 Task: Create a sub task Gather and Analyse Requirements for the task  Integrate website with a new web analytics platform in the project AquaVue , assign it to team member softage.3@softage.net and update the status of the sub task to  Off Track , set the priority of the sub task to High
Action: Mouse moved to (69, 311)
Screenshot: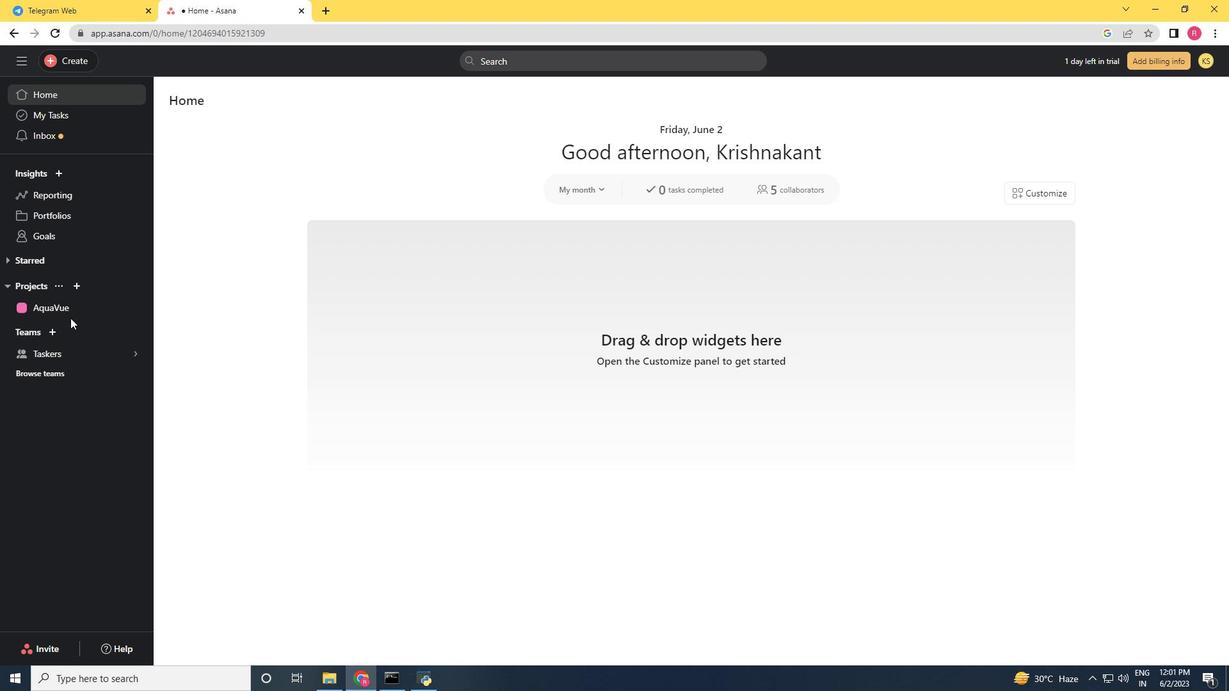 
Action: Mouse pressed left at (69, 311)
Screenshot: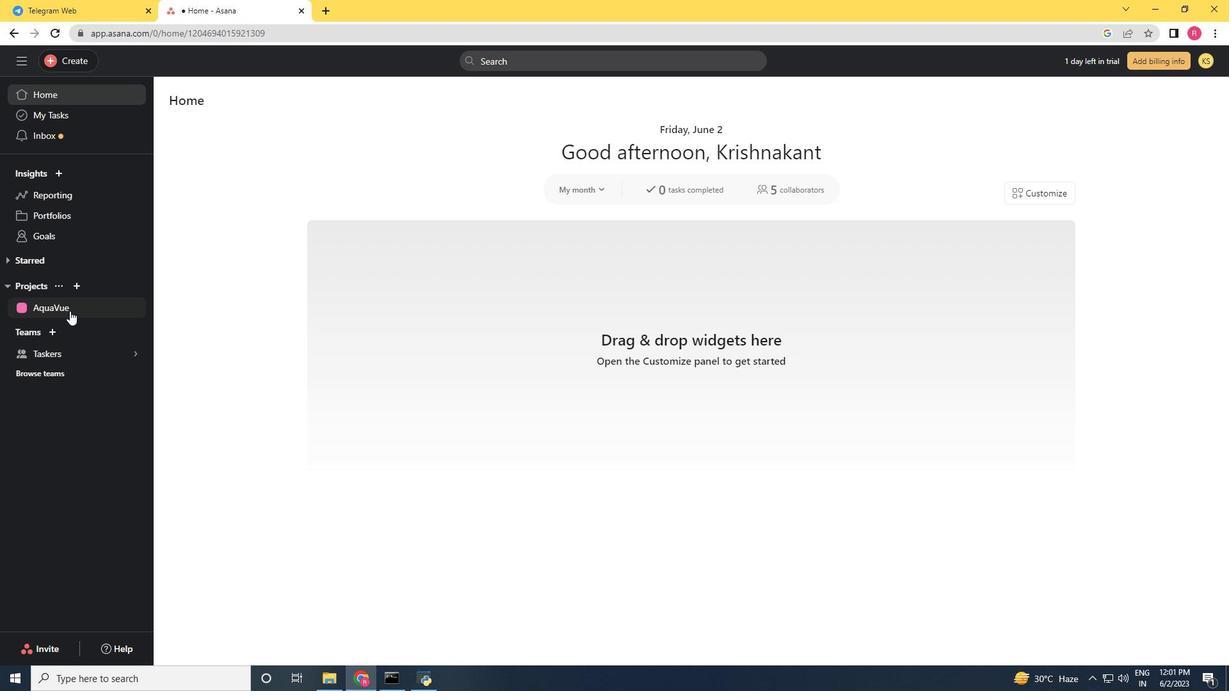 
Action: Mouse moved to (491, 287)
Screenshot: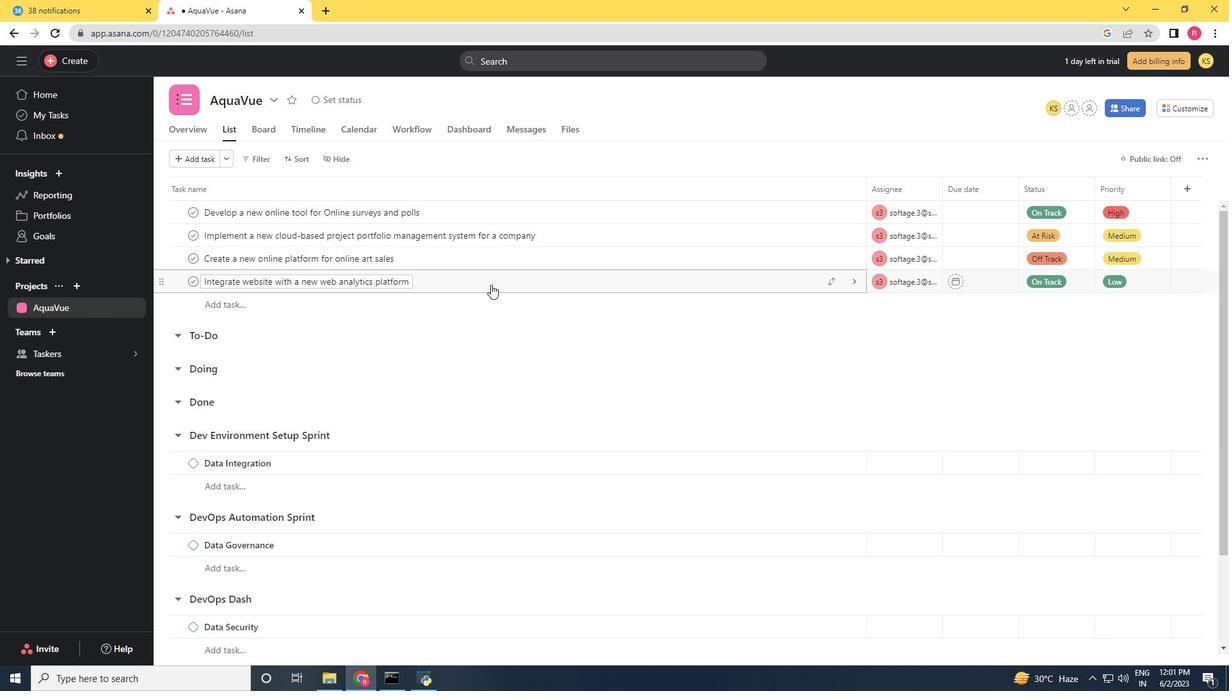 
Action: Mouse pressed left at (491, 287)
Screenshot: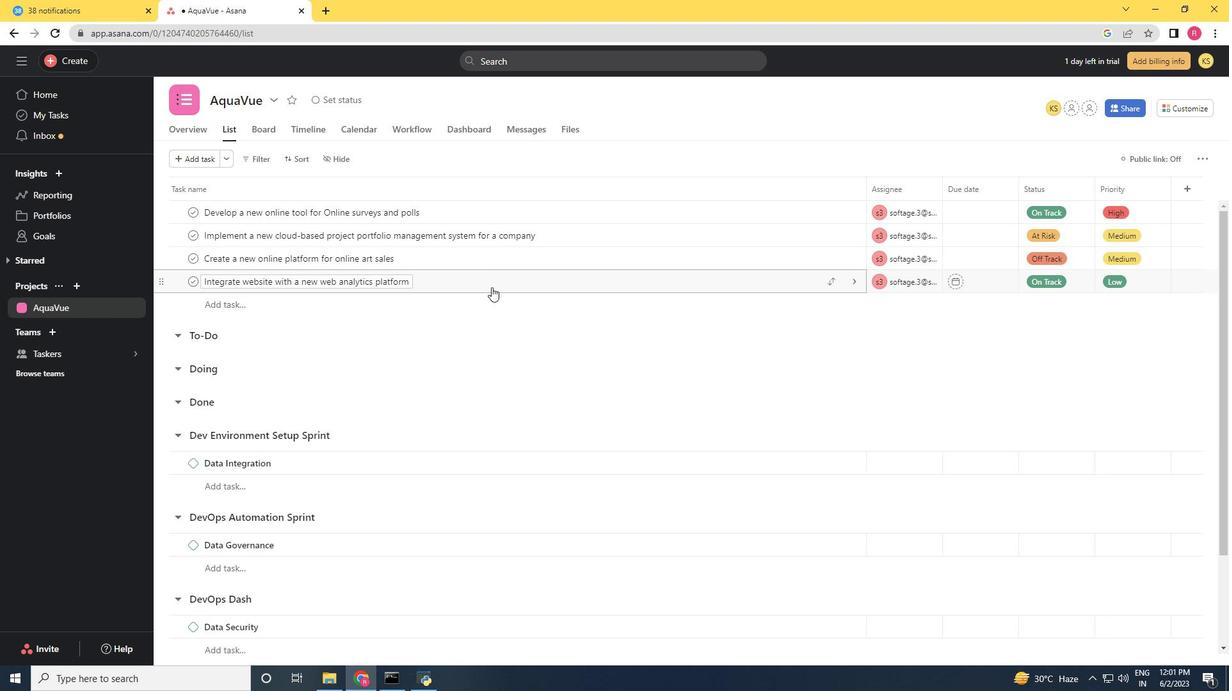 
Action: Mouse moved to (953, 382)
Screenshot: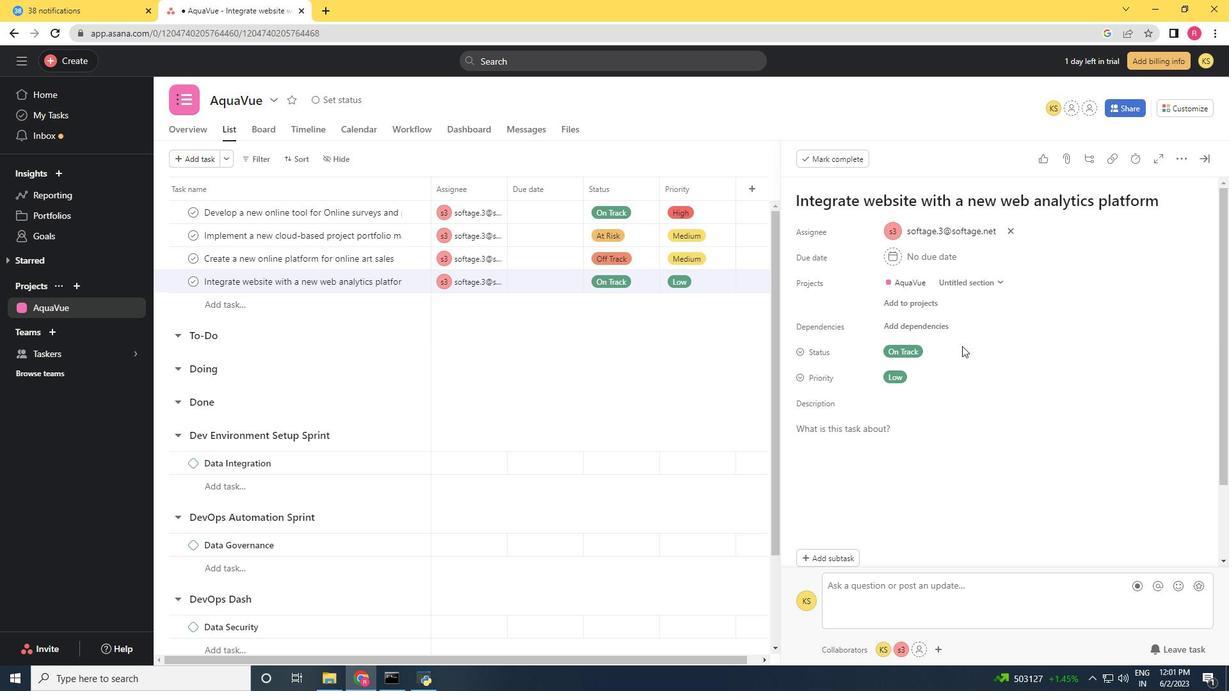 
Action: Mouse scrolled (953, 382) with delta (0, 0)
Screenshot: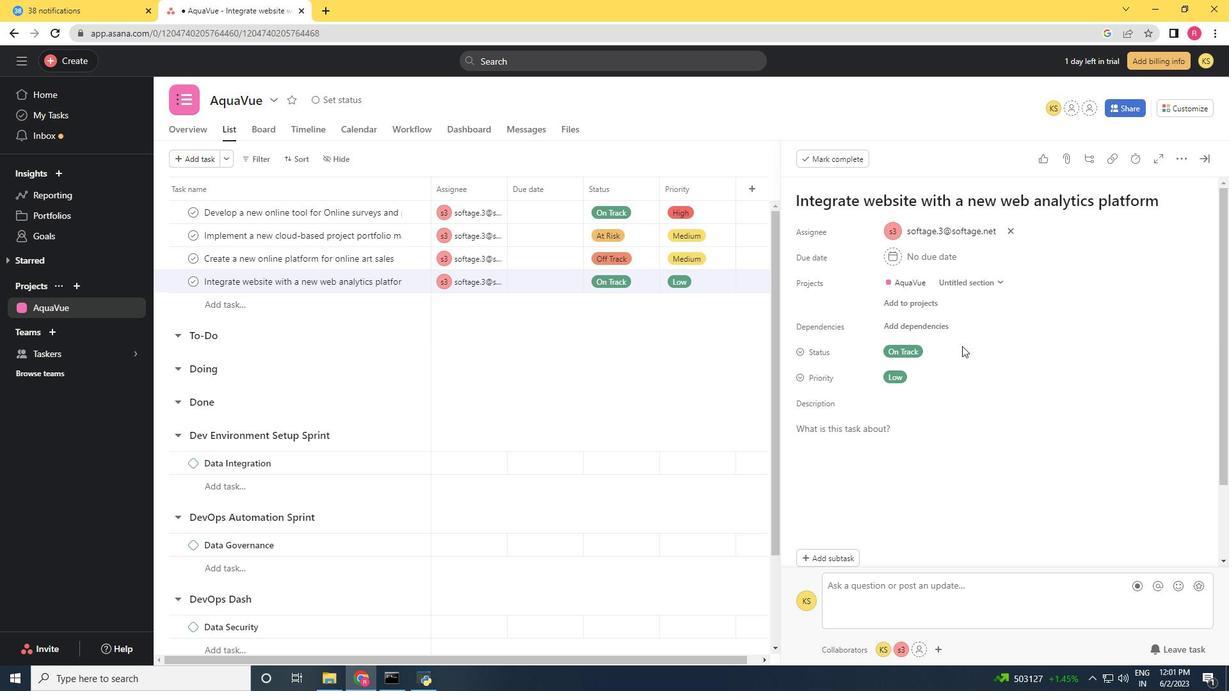 
Action: Mouse moved to (952, 386)
Screenshot: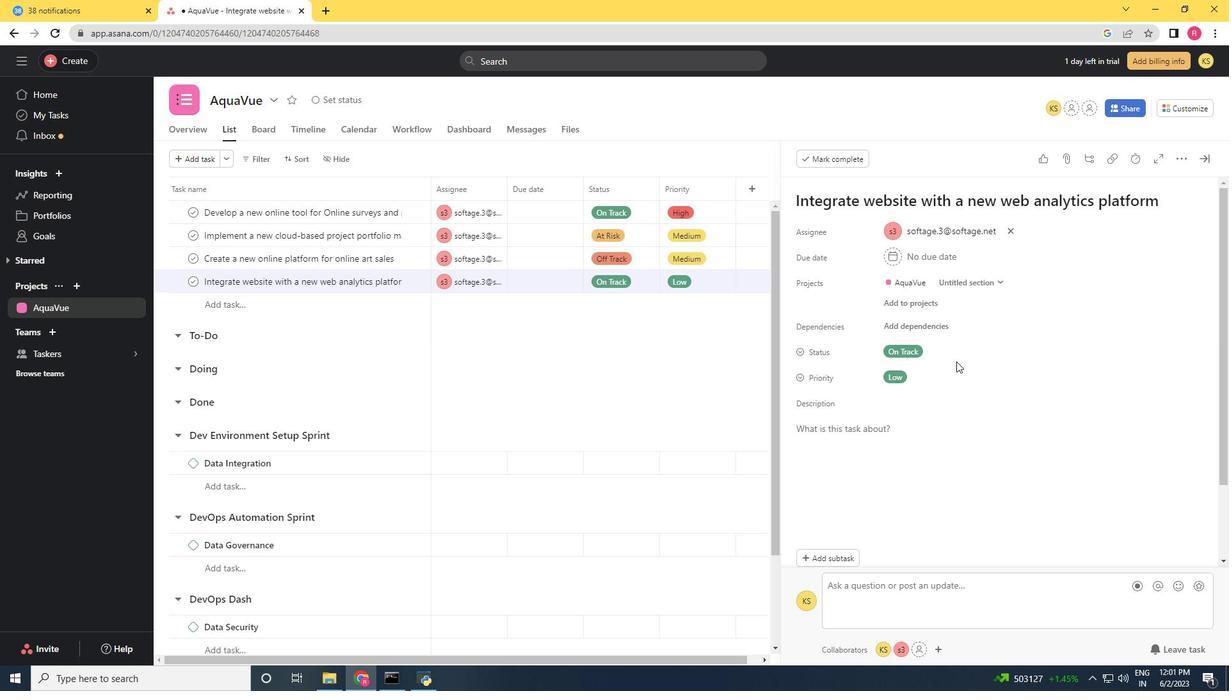 
Action: Mouse scrolled (952, 385) with delta (0, 0)
Screenshot: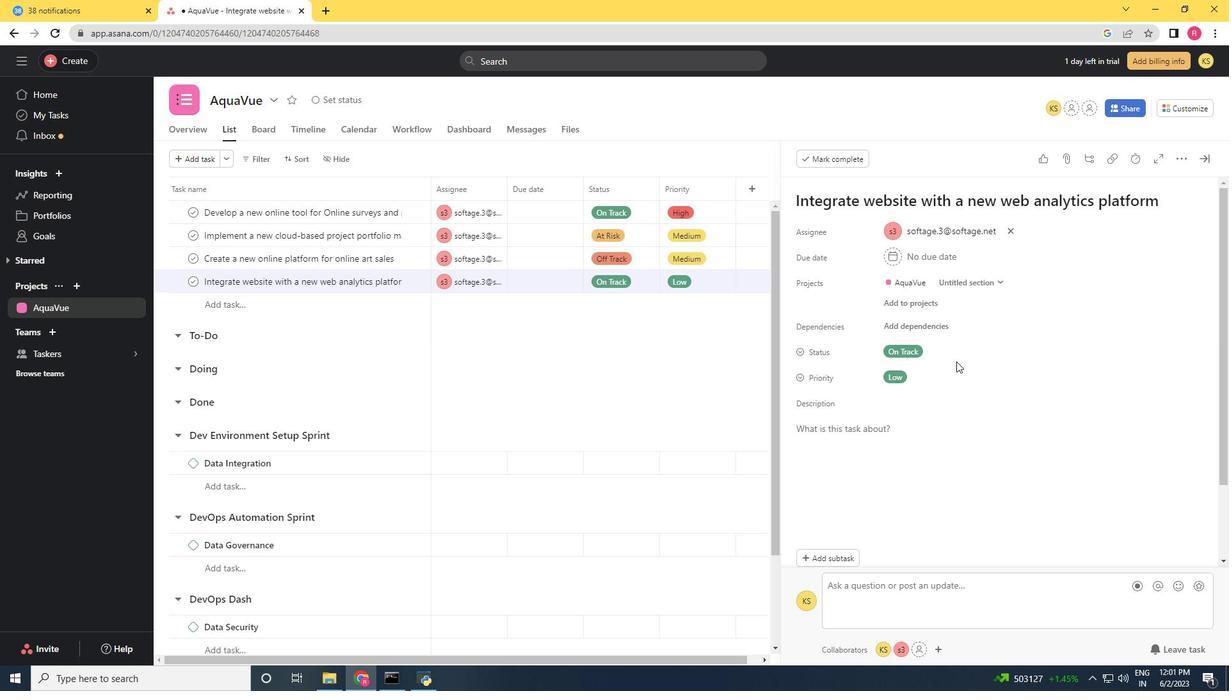 
Action: Mouse moved to (951, 387)
Screenshot: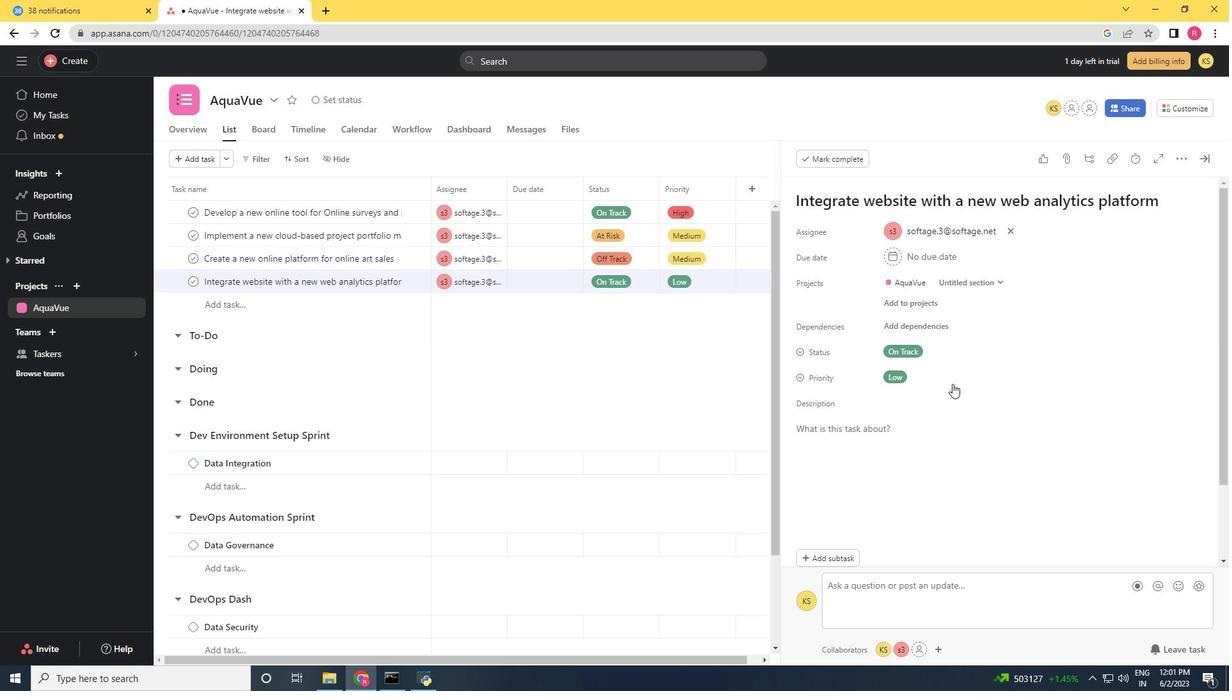 
Action: Mouse scrolled (951, 386) with delta (0, 0)
Screenshot: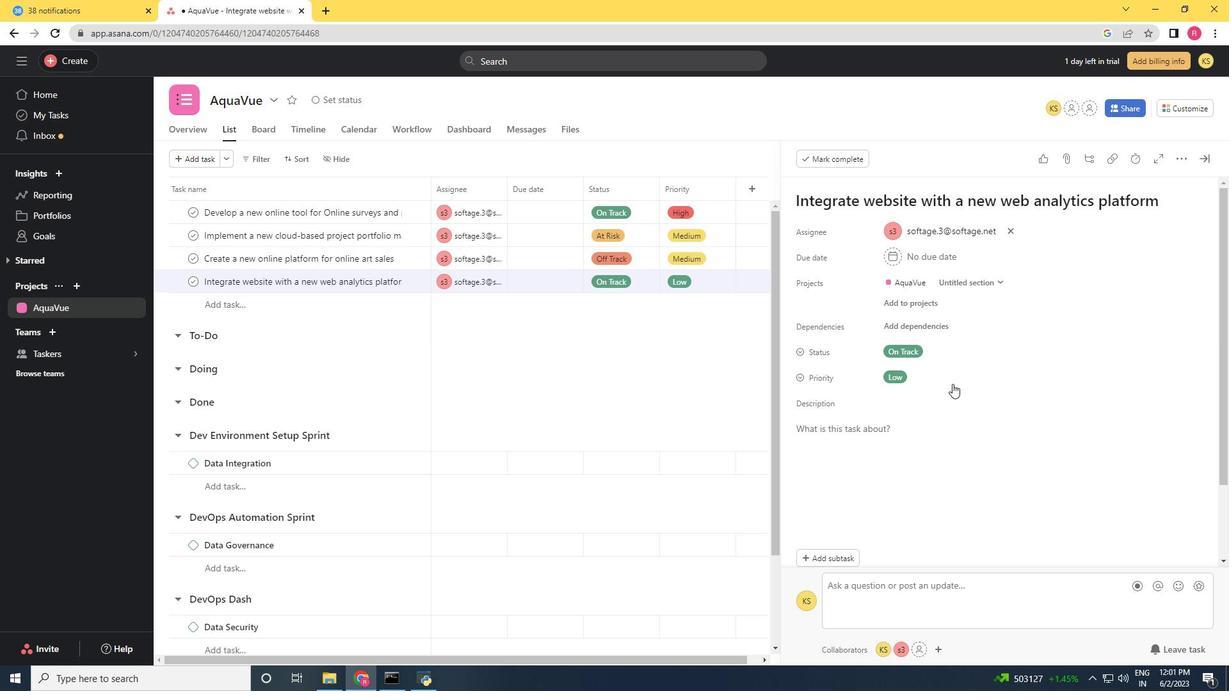 
Action: Mouse moved to (830, 460)
Screenshot: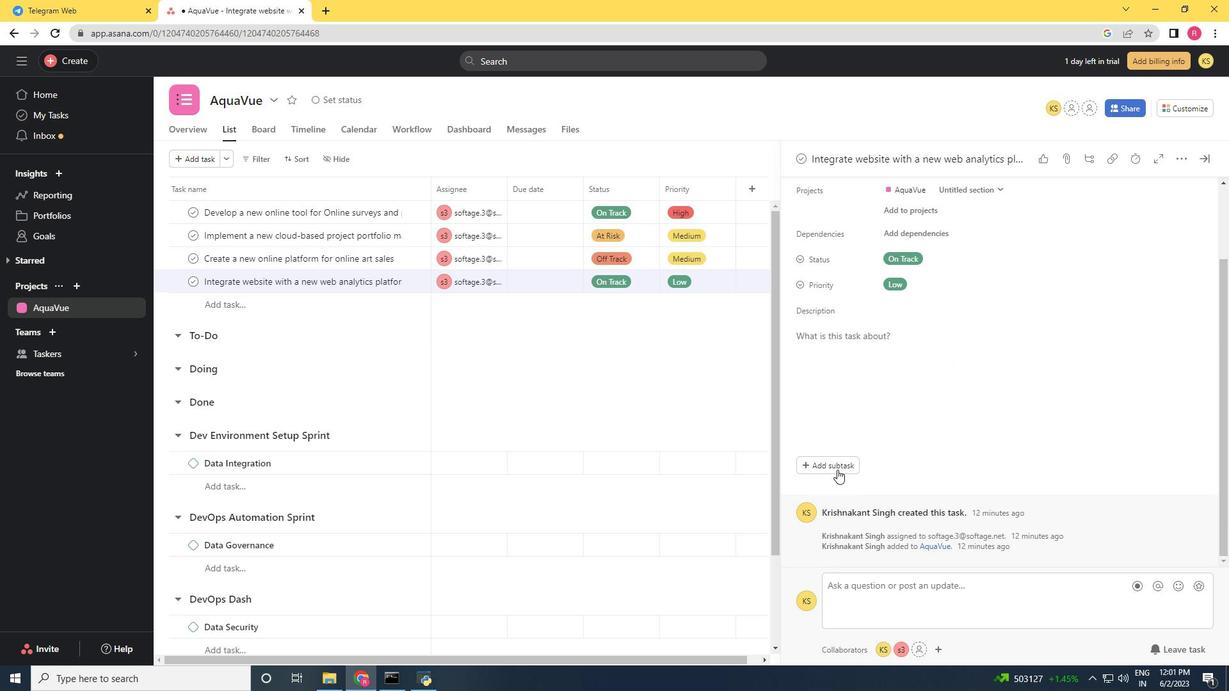 
Action: Mouse pressed left at (830, 460)
Screenshot: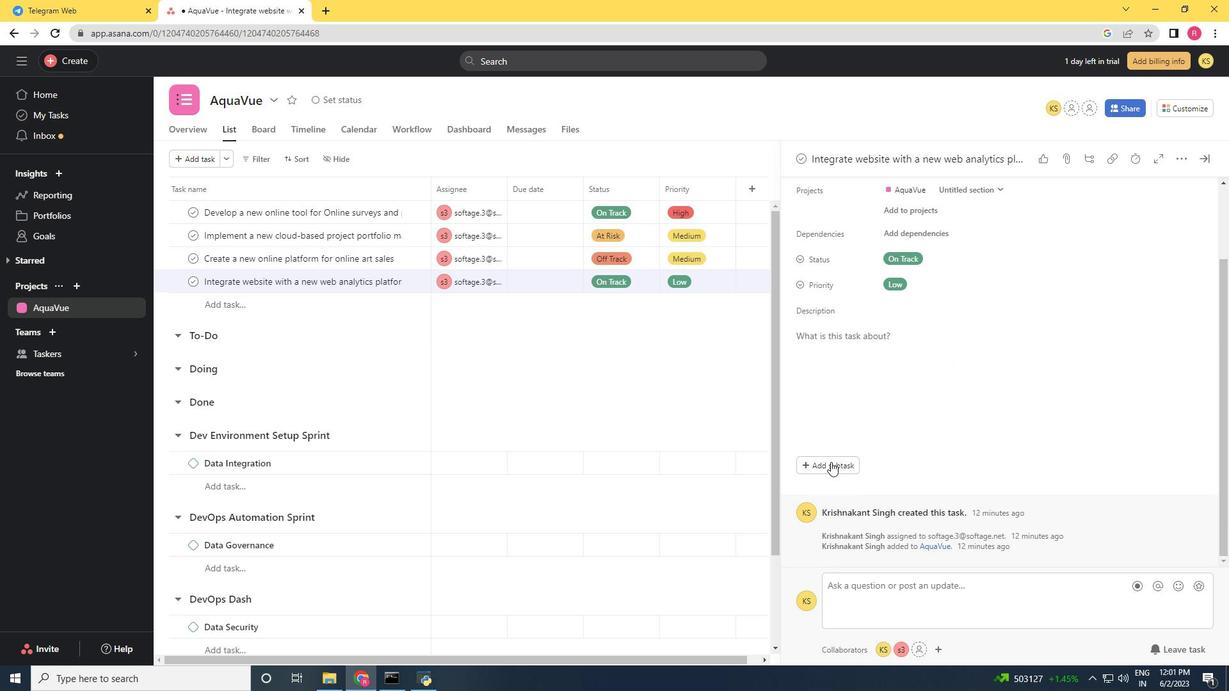
Action: Mouse moved to (674, 530)
Screenshot: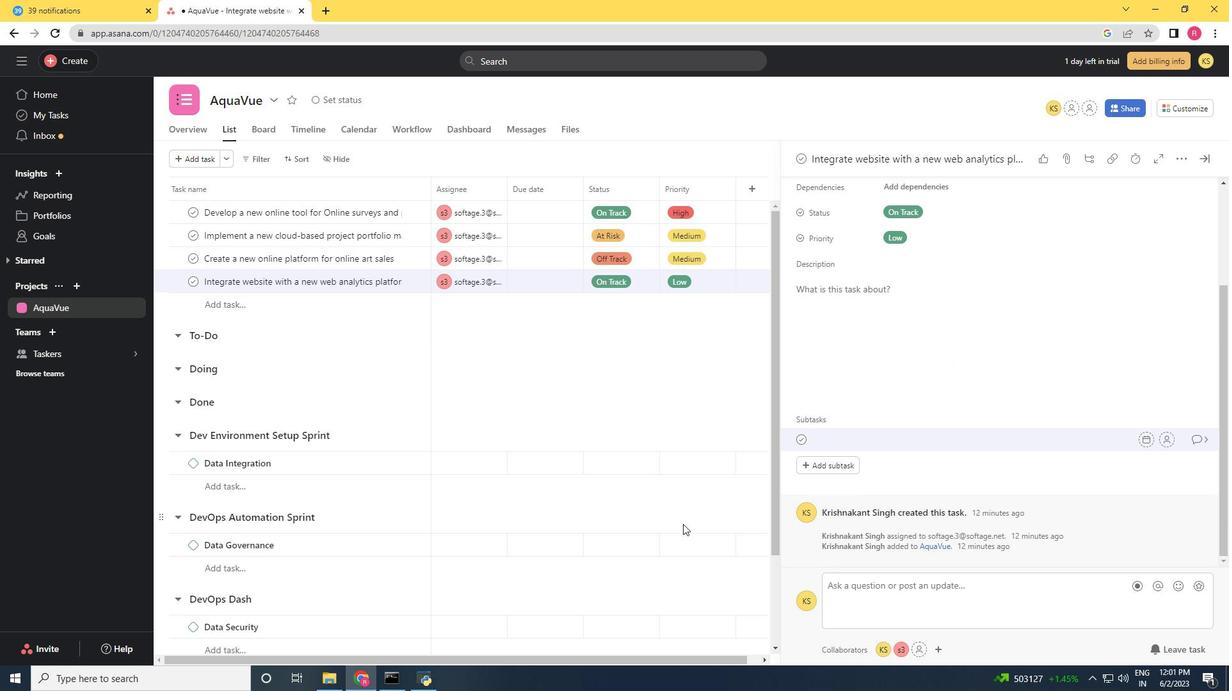 
Action: Key pressed <Key.shift><Key.shift><Key.shift><Key.shift><Key.shift>Gather<Key.space>and<Key.space><Key.shift>Analyse<Key.space><Key.shift>Requirements<Key.space>
Screenshot: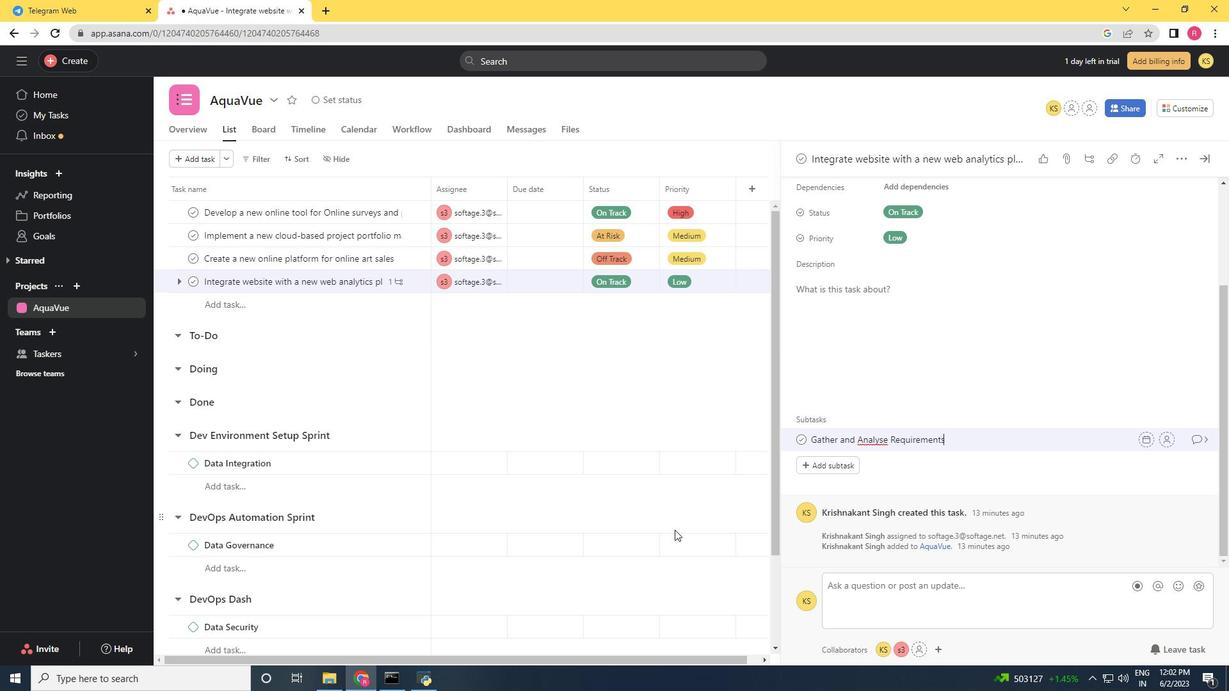 
Action: Mouse moved to (1166, 441)
Screenshot: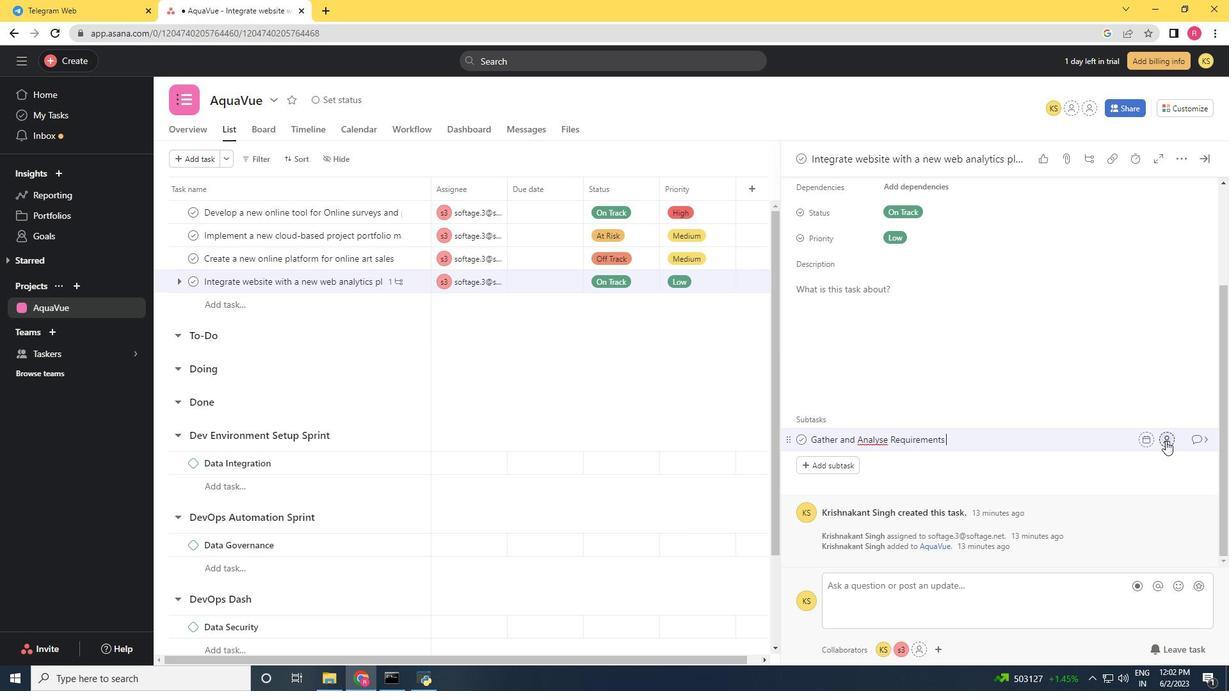 
Action: Mouse pressed left at (1166, 441)
Screenshot: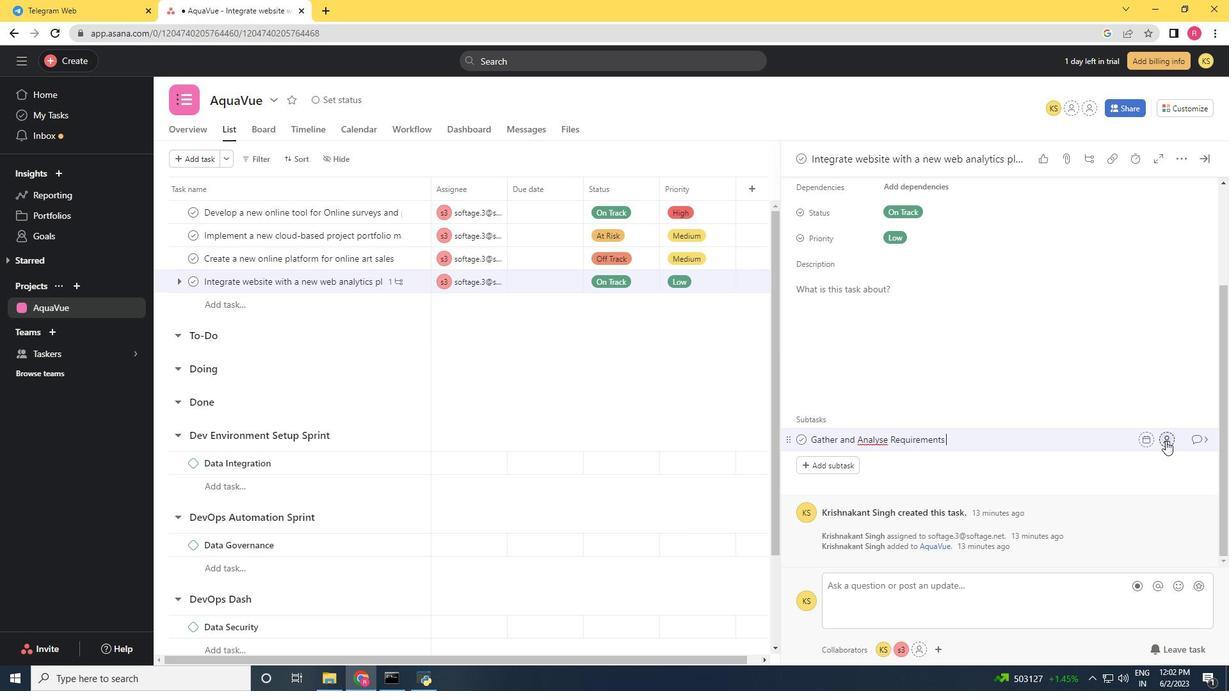 
Action: Mouse moved to (1063, 425)
Screenshot: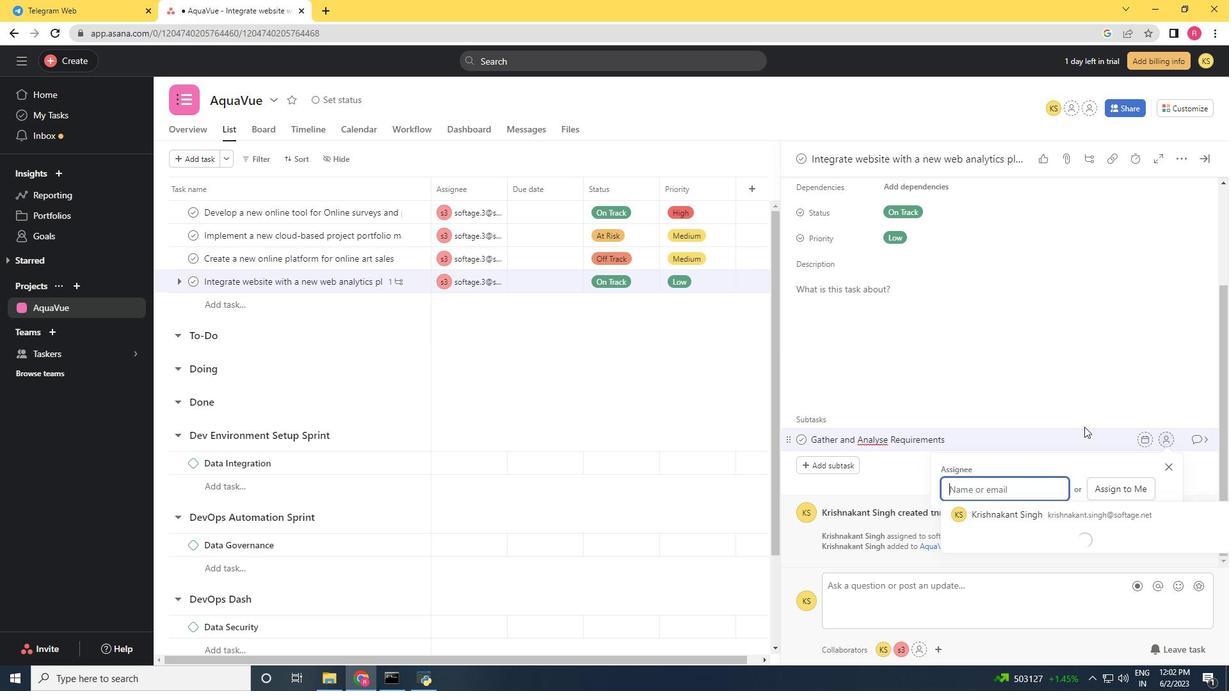 
Action: Key pressed softage.3<Key.shift>@softage.m<Key.backspace>net
Screenshot: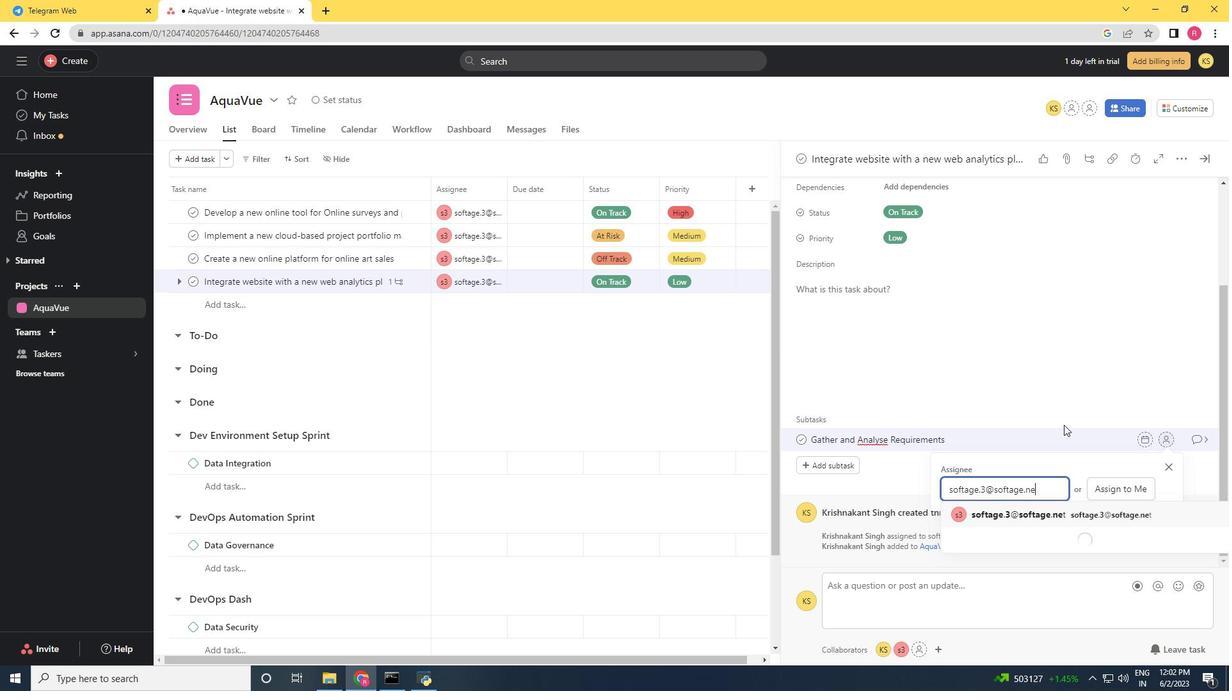 
Action: Mouse moved to (1028, 516)
Screenshot: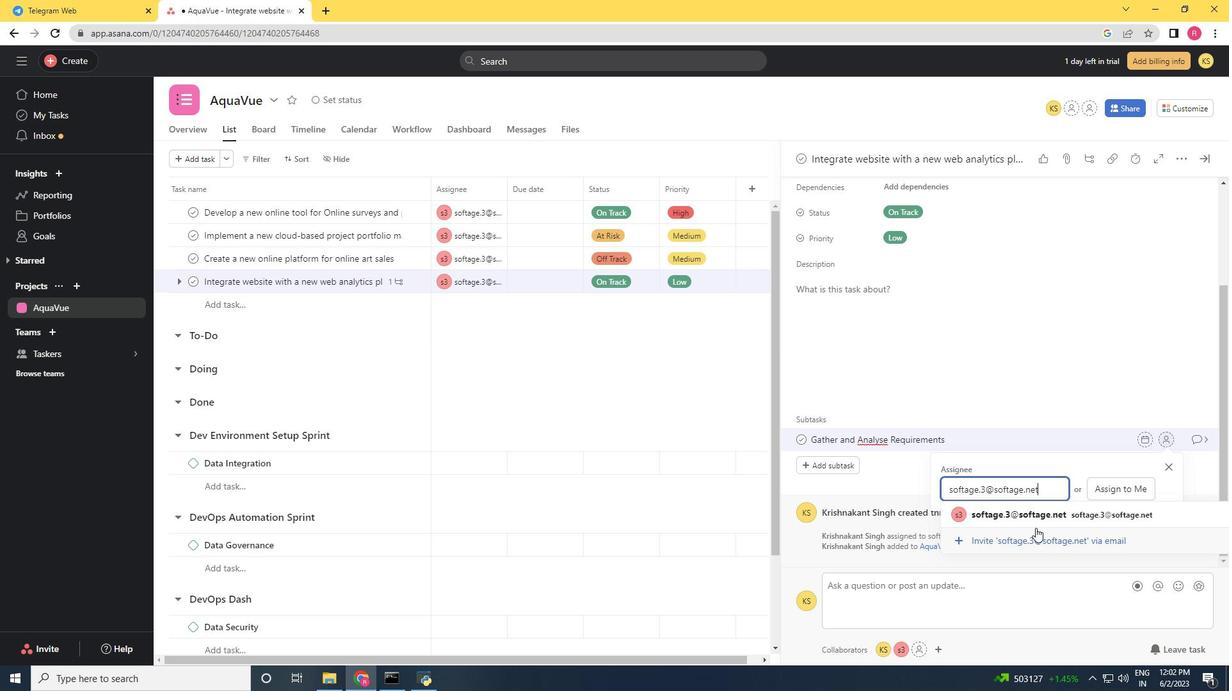 
Action: Mouse pressed left at (1028, 516)
Screenshot: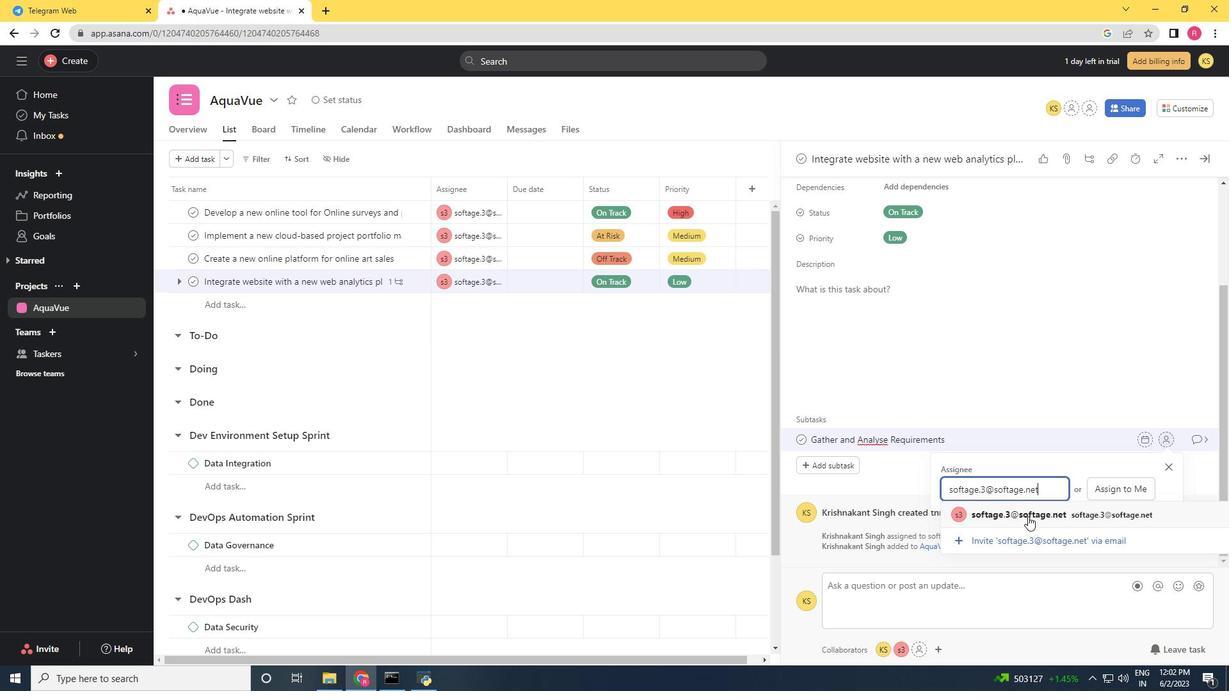
Action: Mouse moved to (1197, 439)
Screenshot: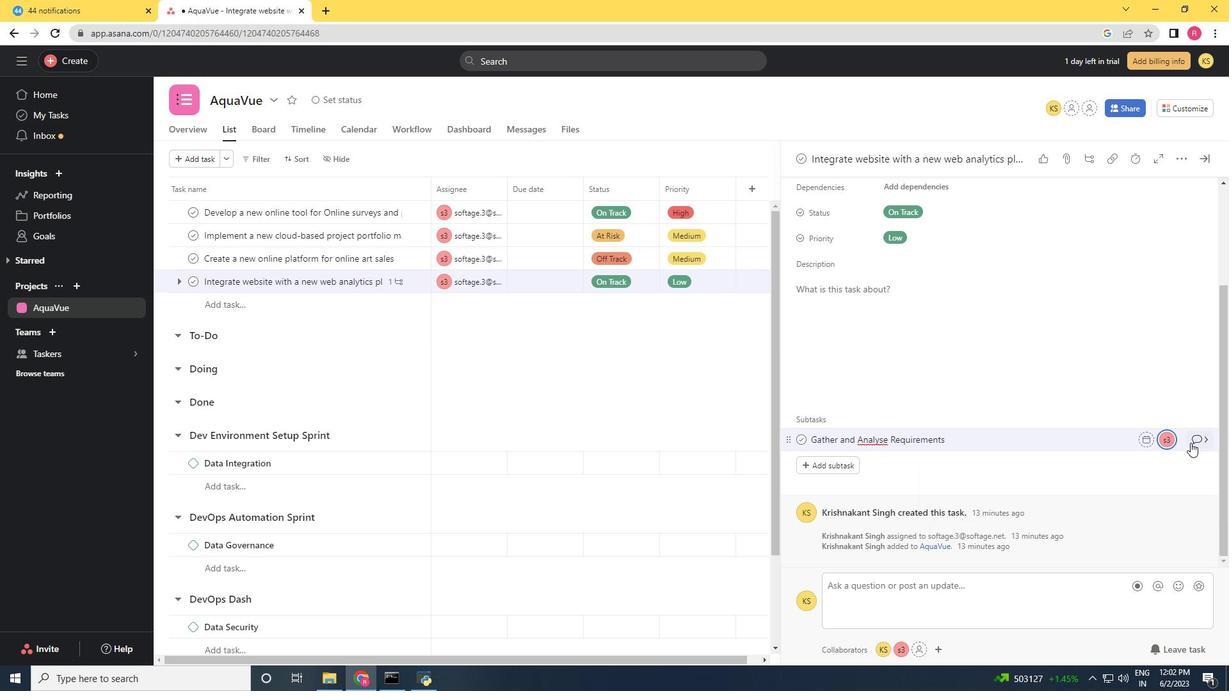 
Action: Mouse pressed left at (1197, 439)
Screenshot: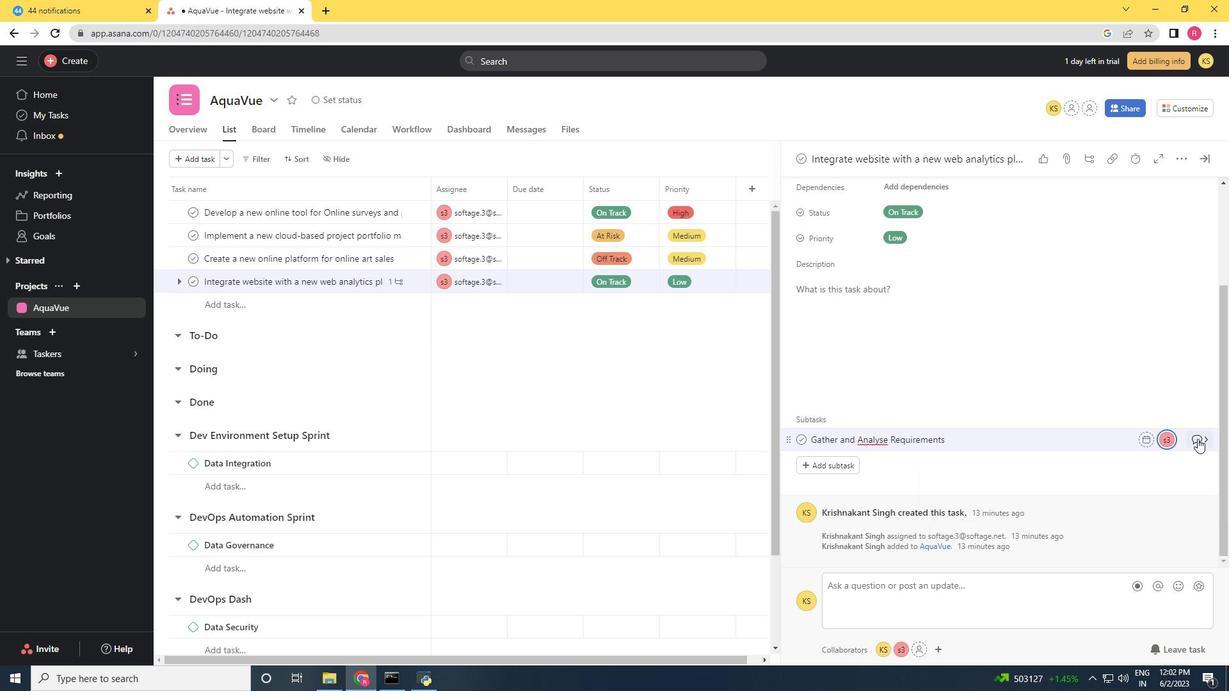 
Action: Mouse moved to (862, 339)
Screenshot: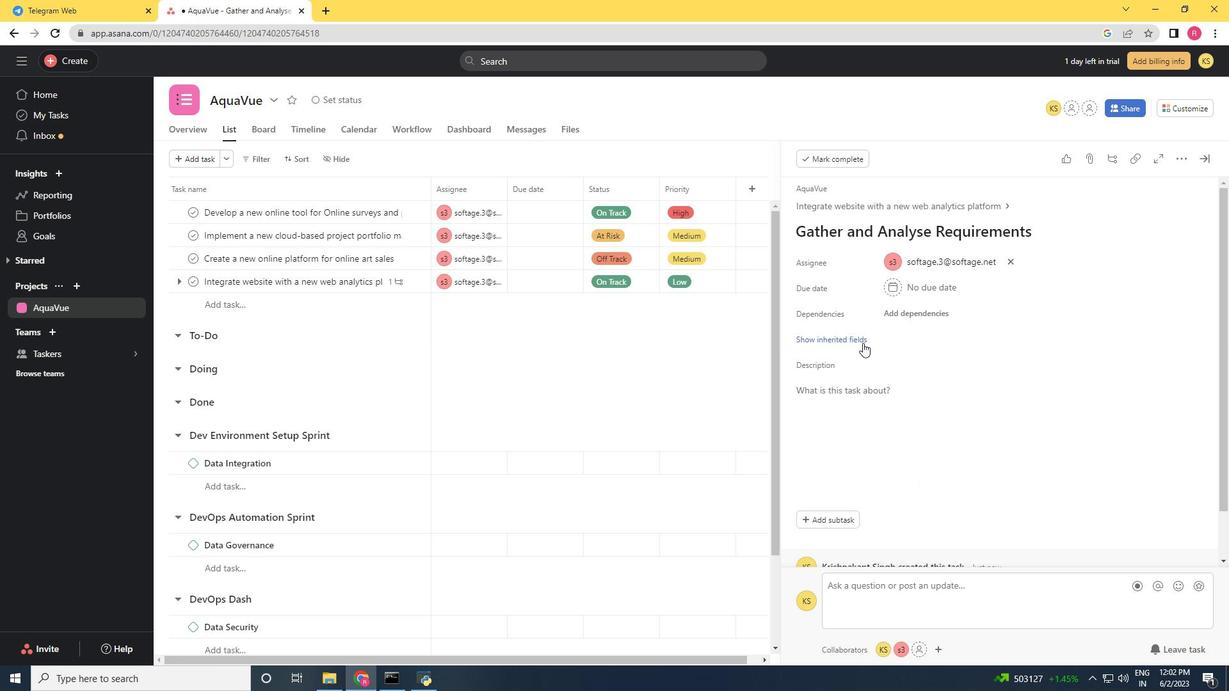 
Action: Mouse pressed left at (862, 339)
Screenshot: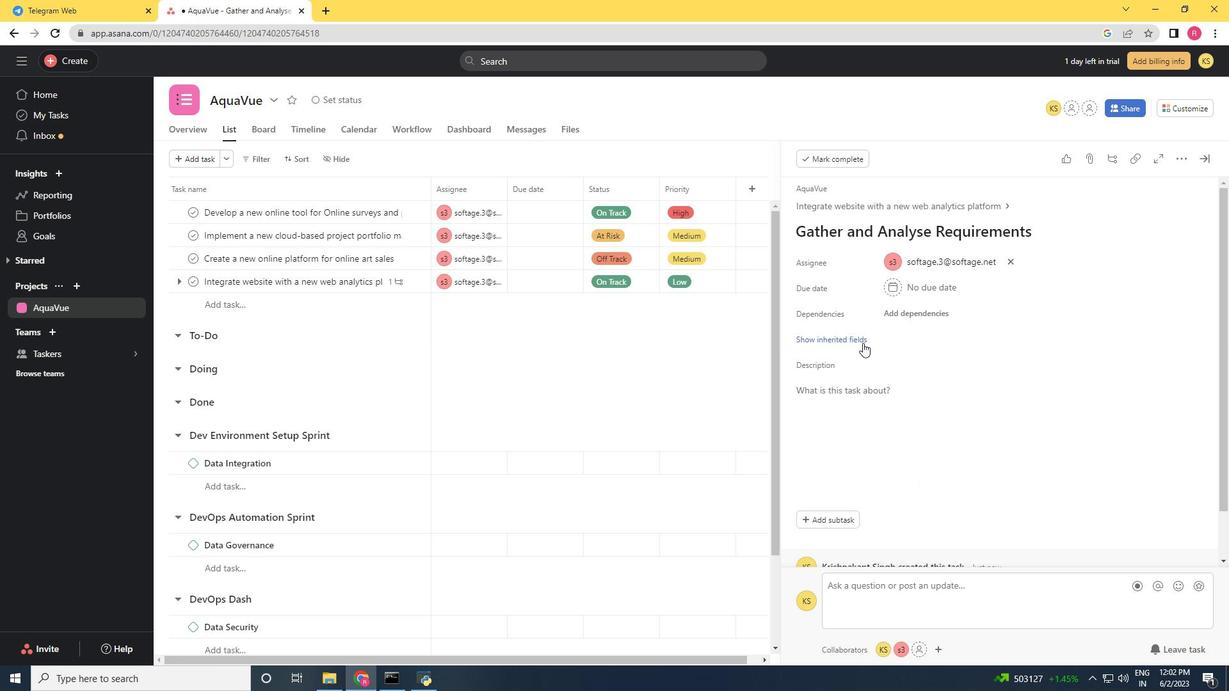 
Action: Mouse moved to (902, 366)
Screenshot: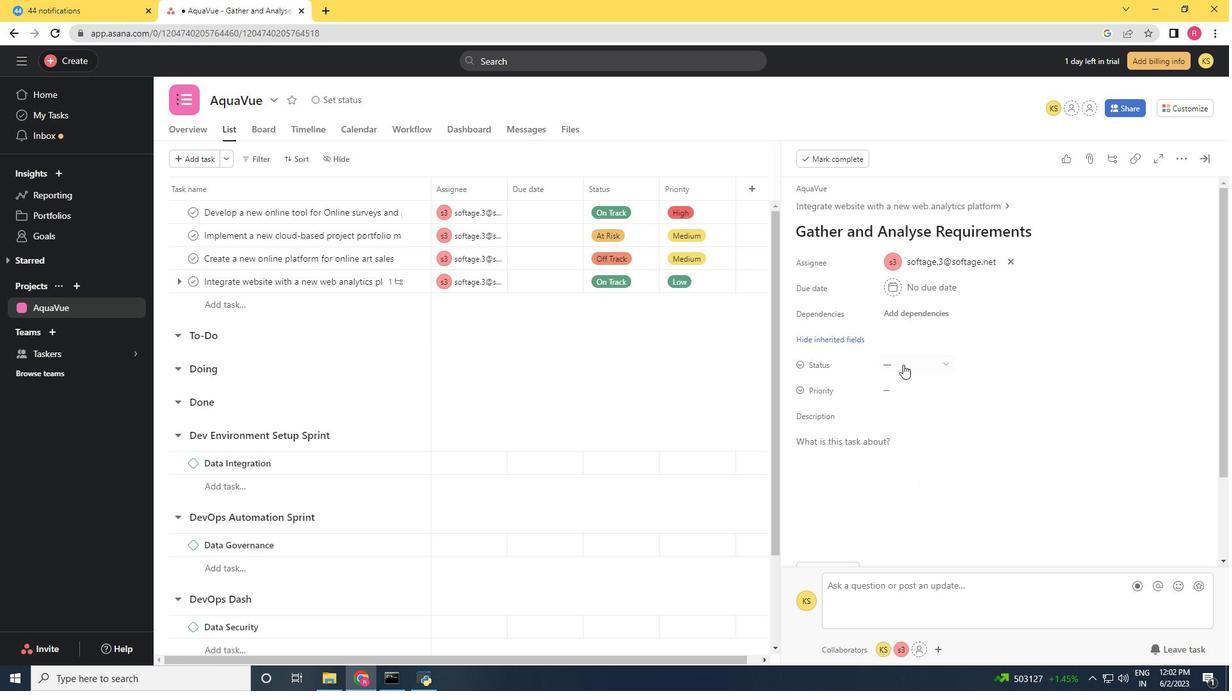 
Action: Mouse pressed left at (902, 366)
Screenshot: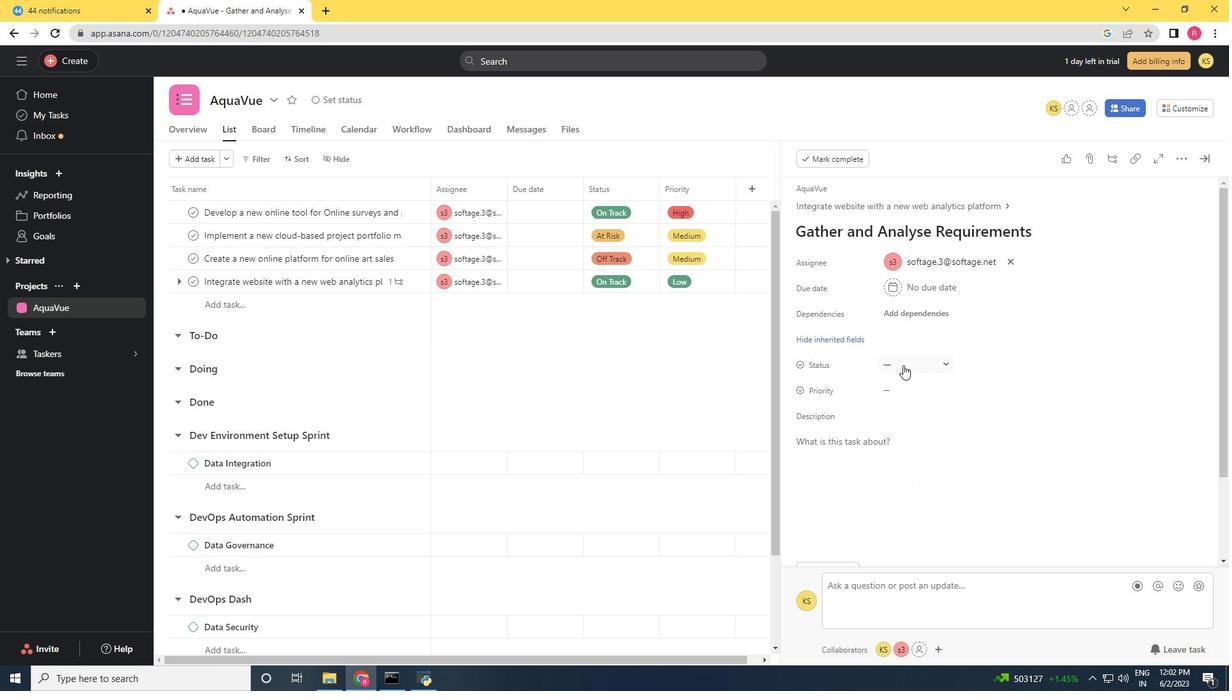 
Action: Mouse moved to (919, 427)
Screenshot: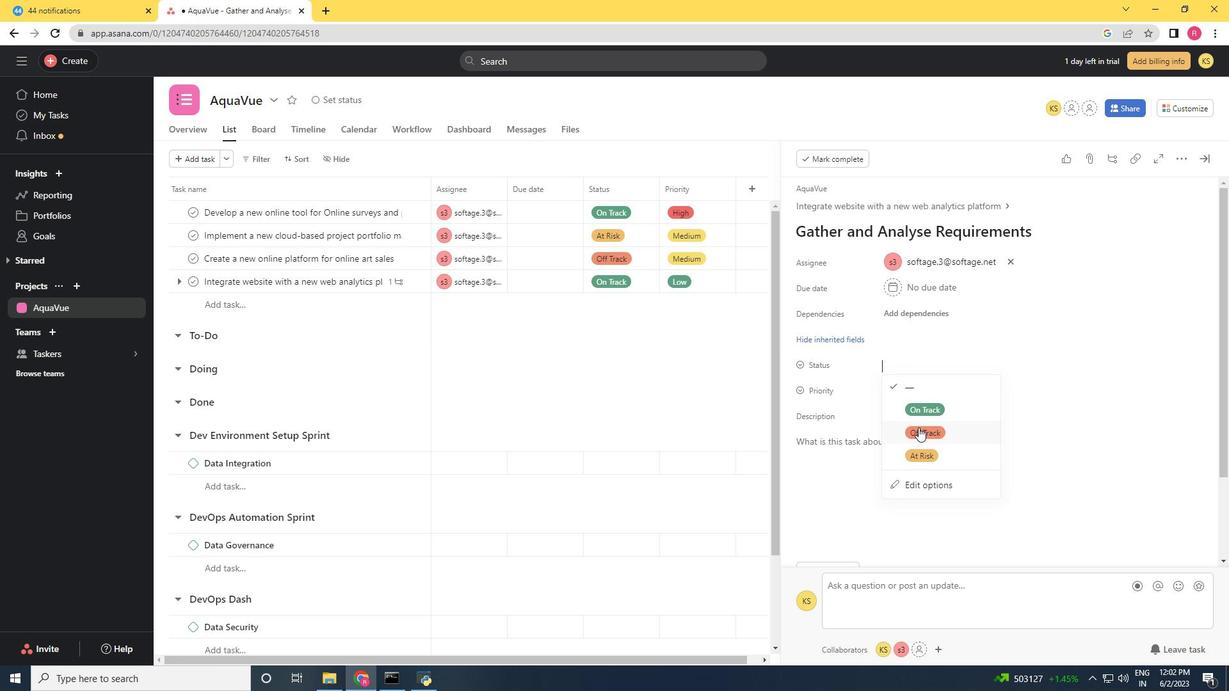 
Action: Mouse pressed left at (919, 427)
Screenshot: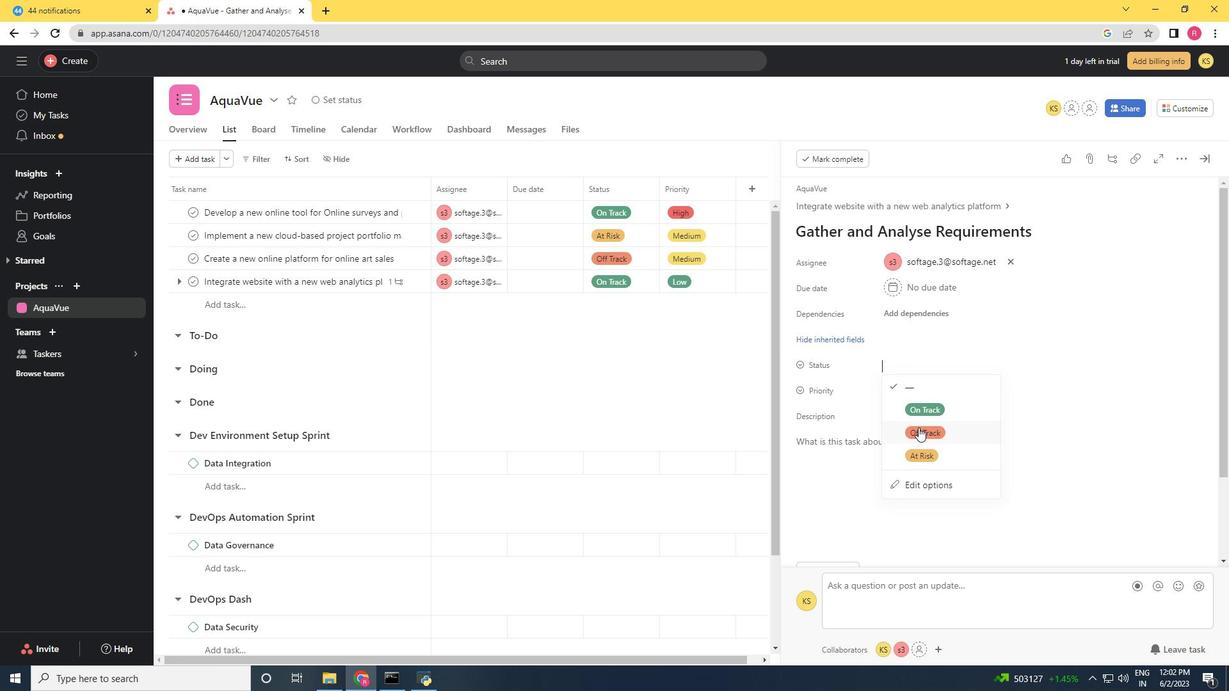 
Action: Mouse moved to (902, 392)
Screenshot: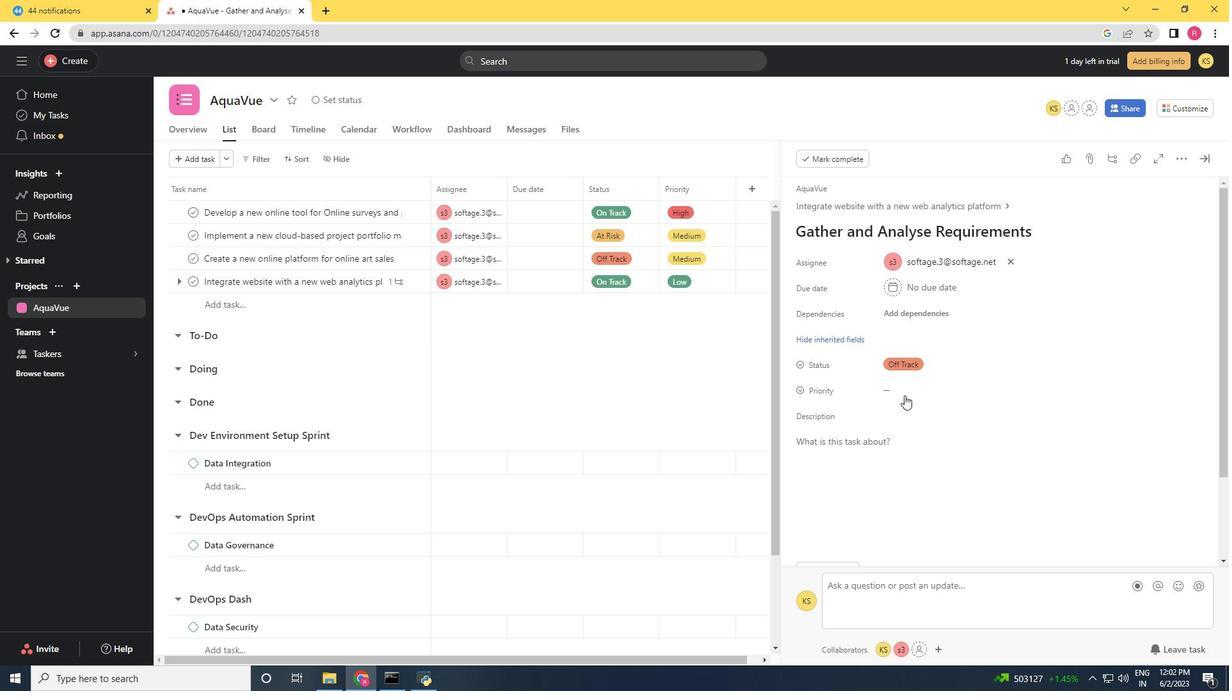 
Action: Mouse pressed left at (902, 392)
Screenshot: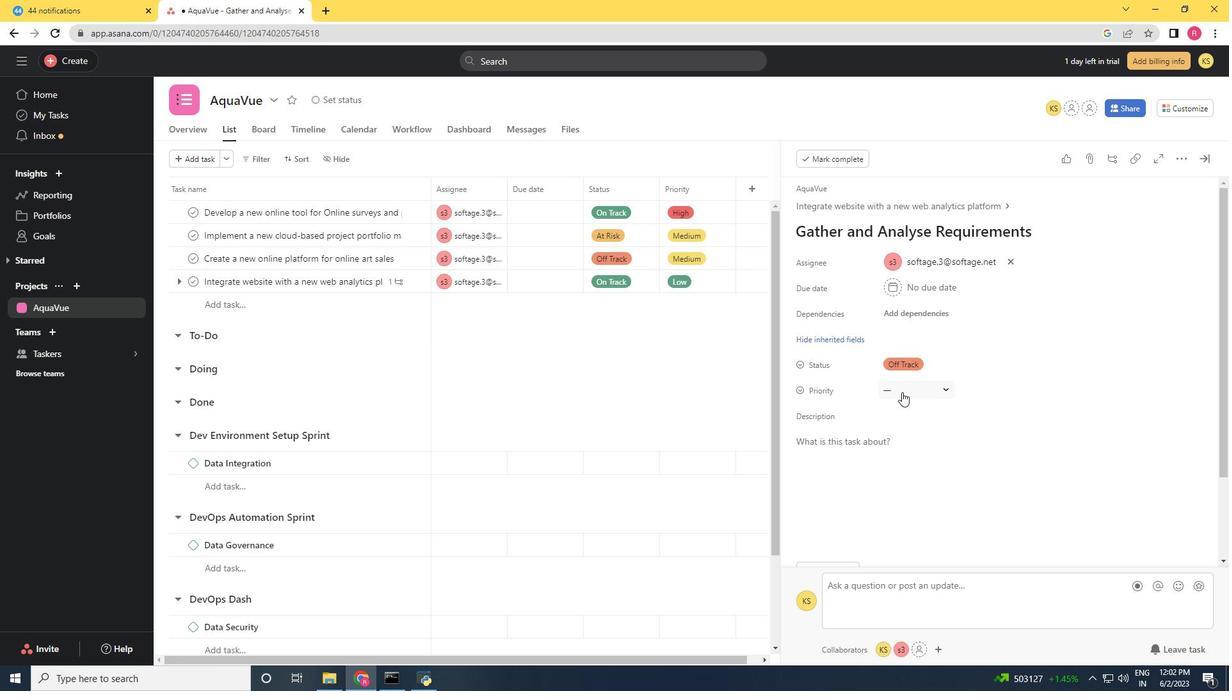 
Action: Mouse moved to (916, 442)
Screenshot: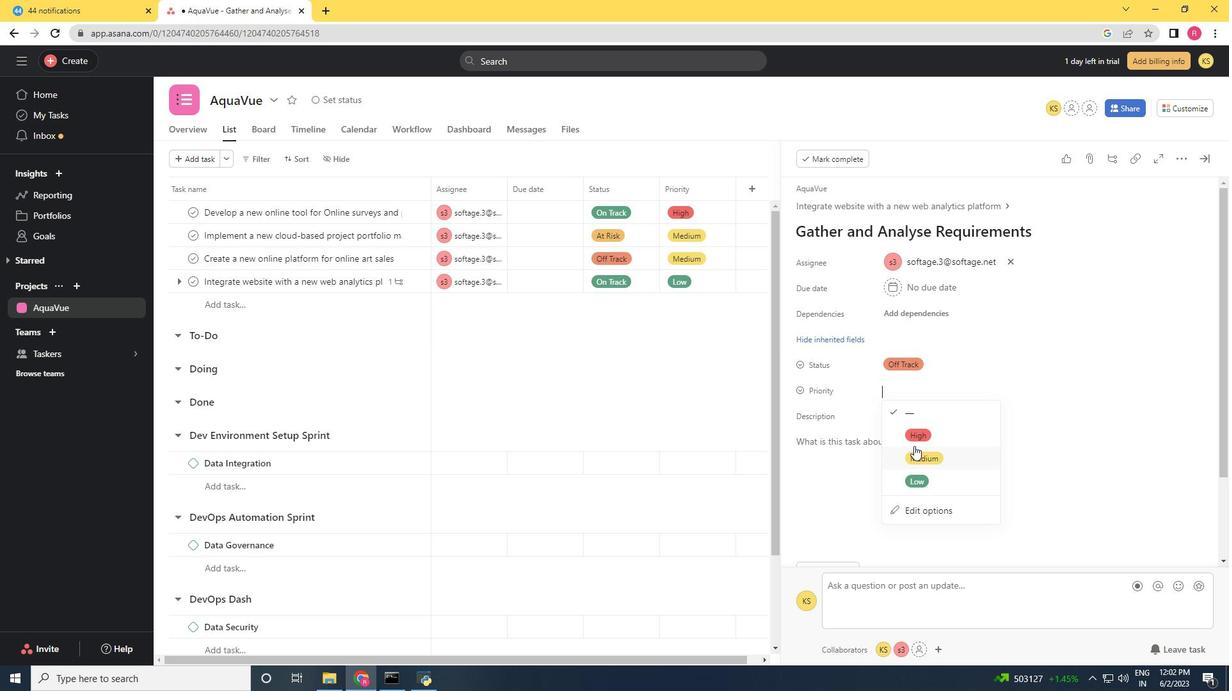 
Action: Mouse pressed left at (916, 442)
Screenshot: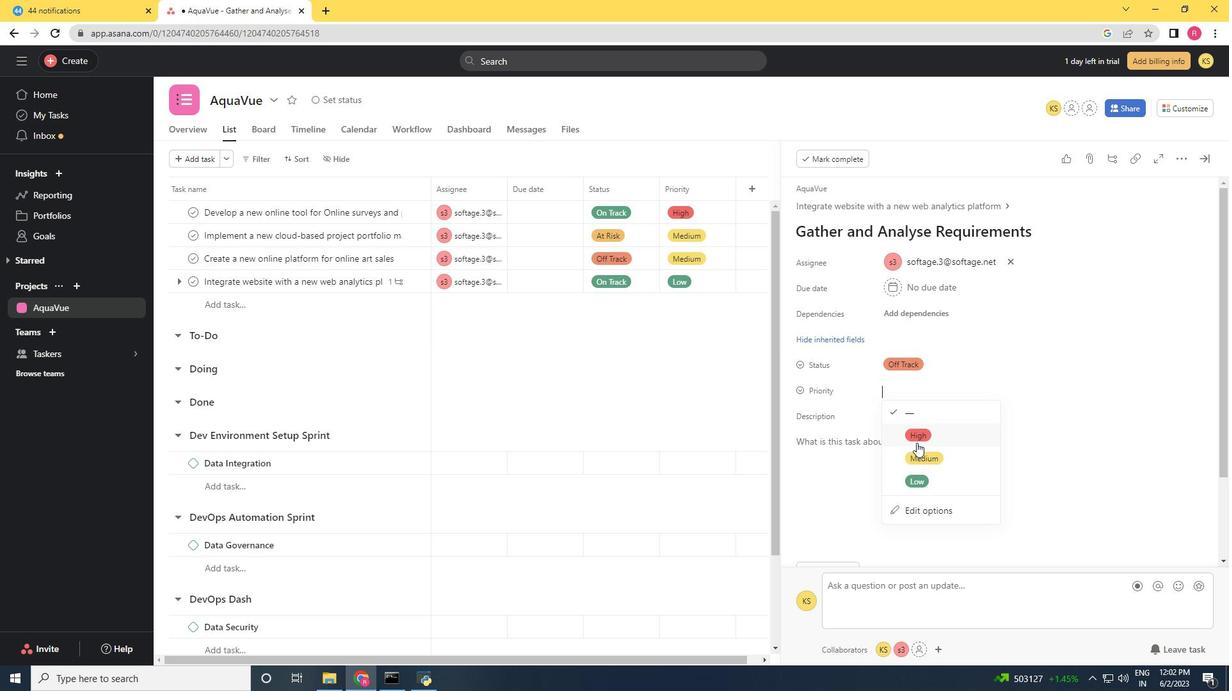 
Action: Mouse moved to (1046, 350)
Screenshot: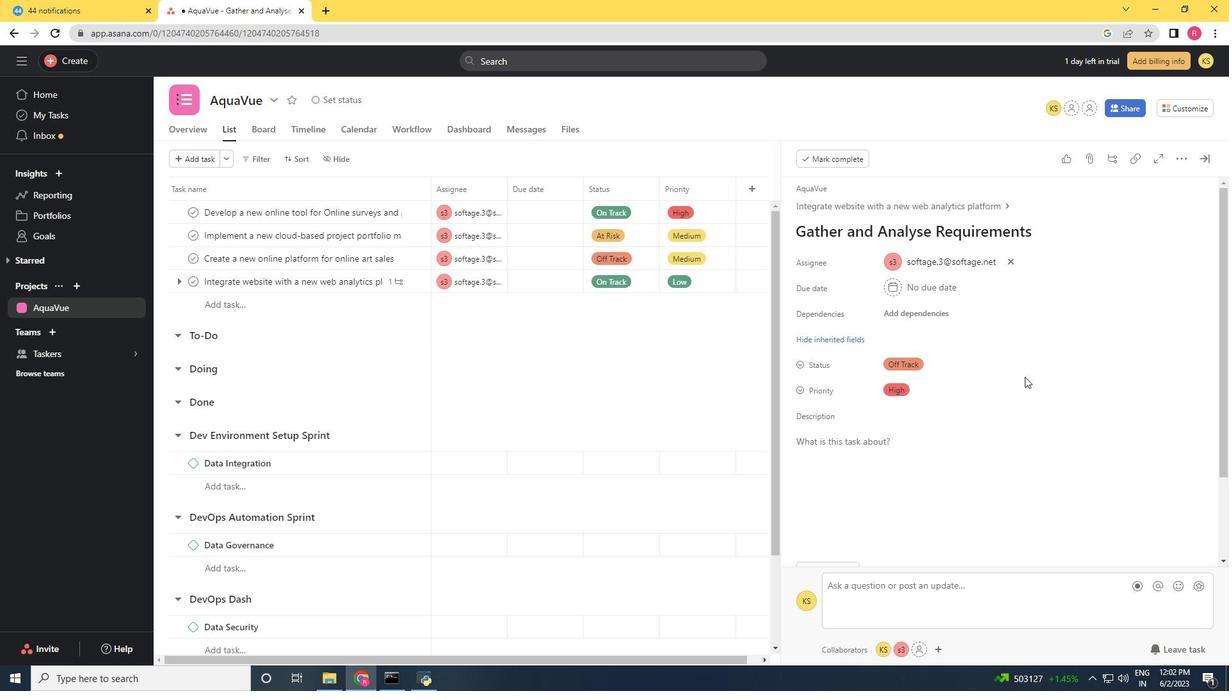 
